 Task: In the  document conflictavoidance.odt Insert horizontal line 'above the text' Create the translated copy of the document in  'Chinese (Simplified)' Select the second point and  Clear Formatting
Action: Mouse moved to (115, 59)
Screenshot: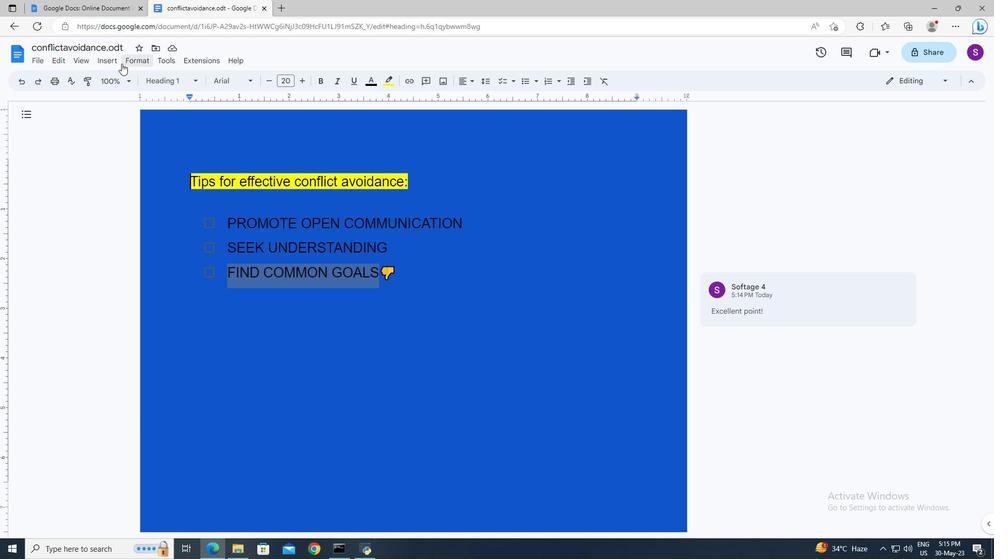 
Action: Mouse pressed left at (115, 59)
Screenshot: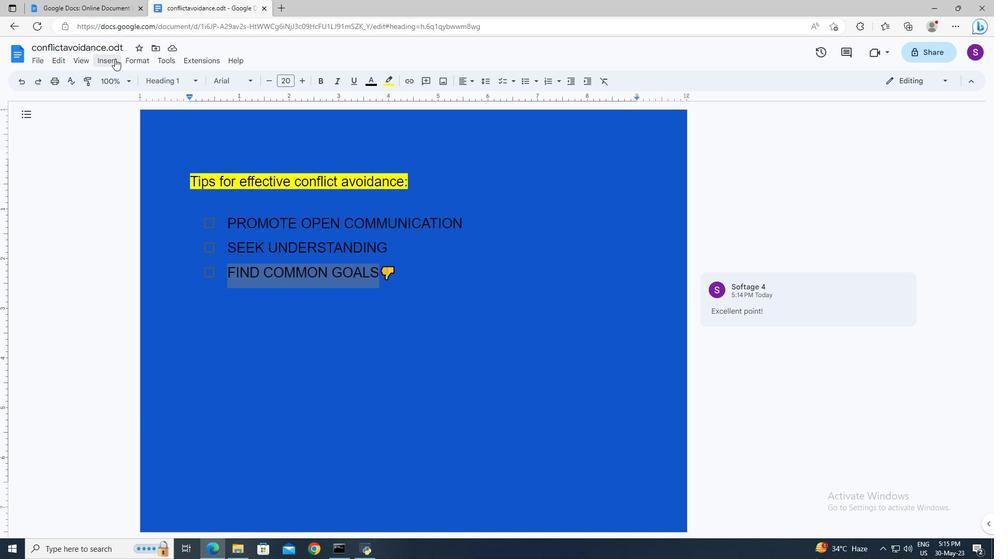 
Action: Mouse moved to (133, 144)
Screenshot: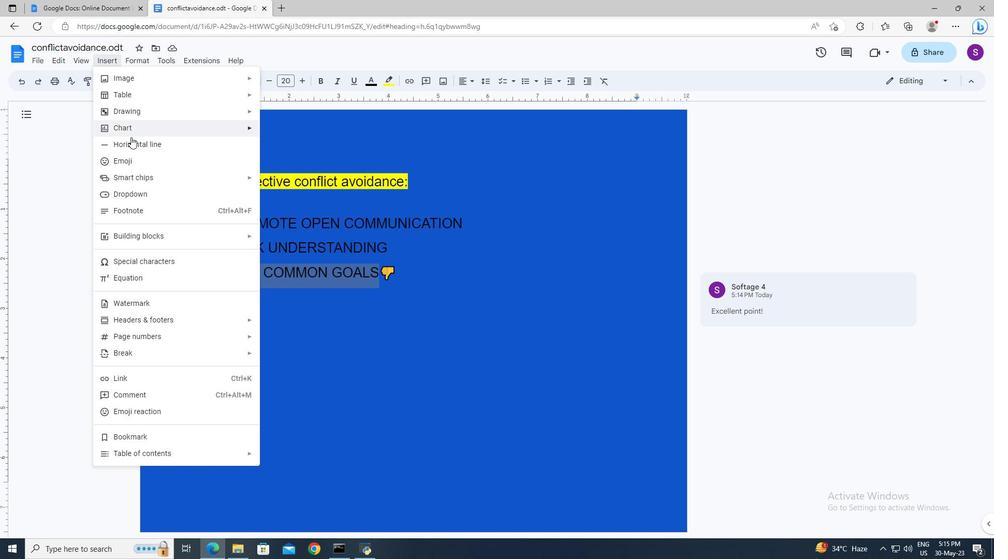 
Action: Mouse pressed left at (133, 144)
Screenshot: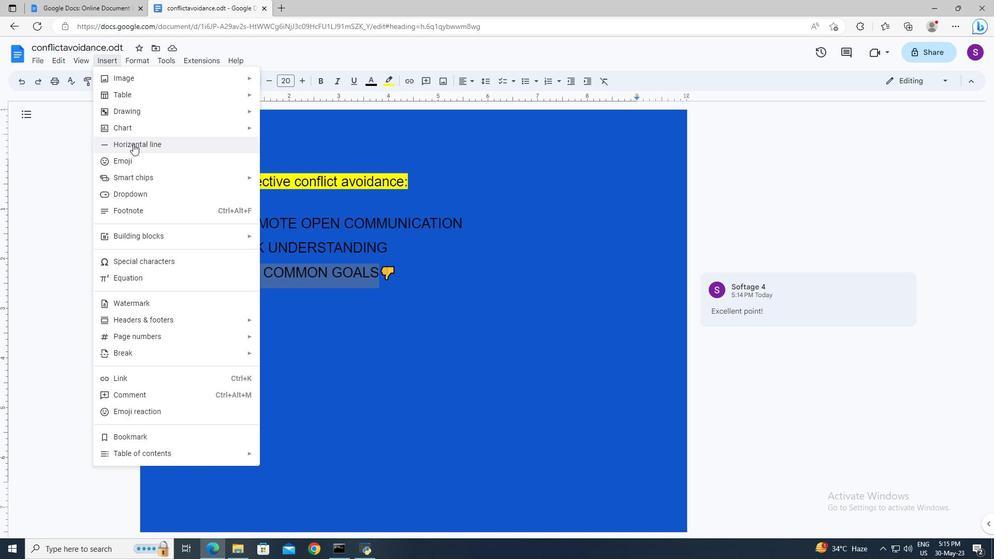
Action: Mouse moved to (174, 57)
Screenshot: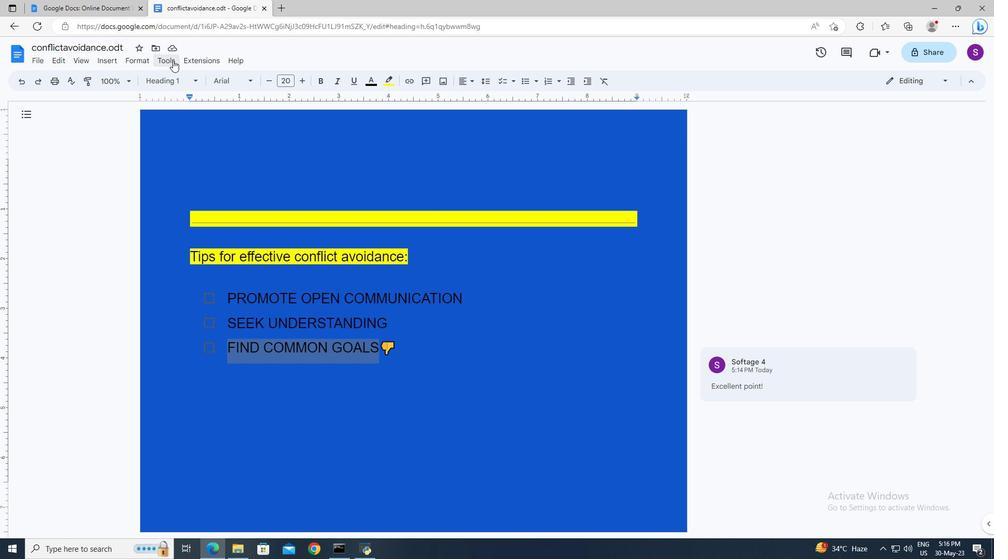 
Action: Mouse pressed left at (174, 57)
Screenshot: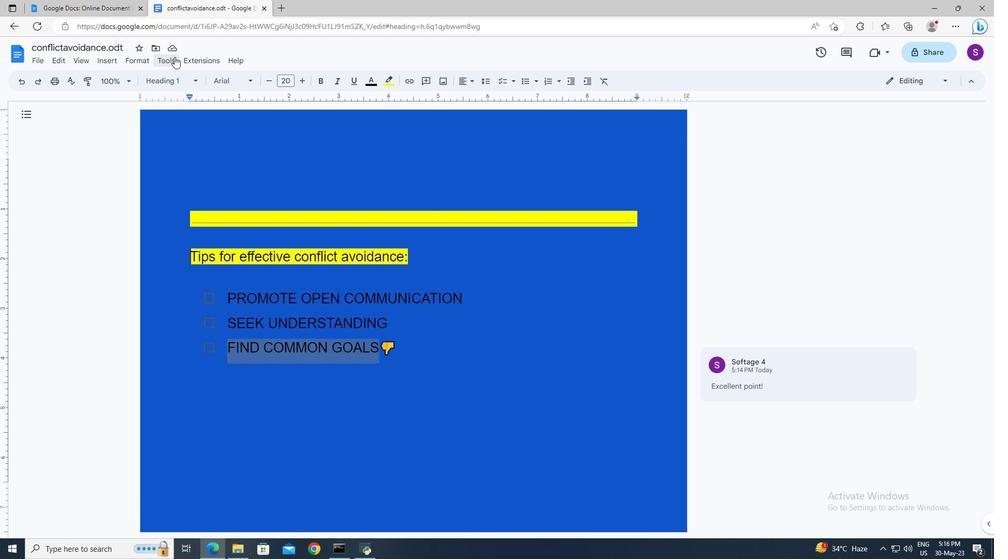 
Action: Mouse moved to (202, 232)
Screenshot: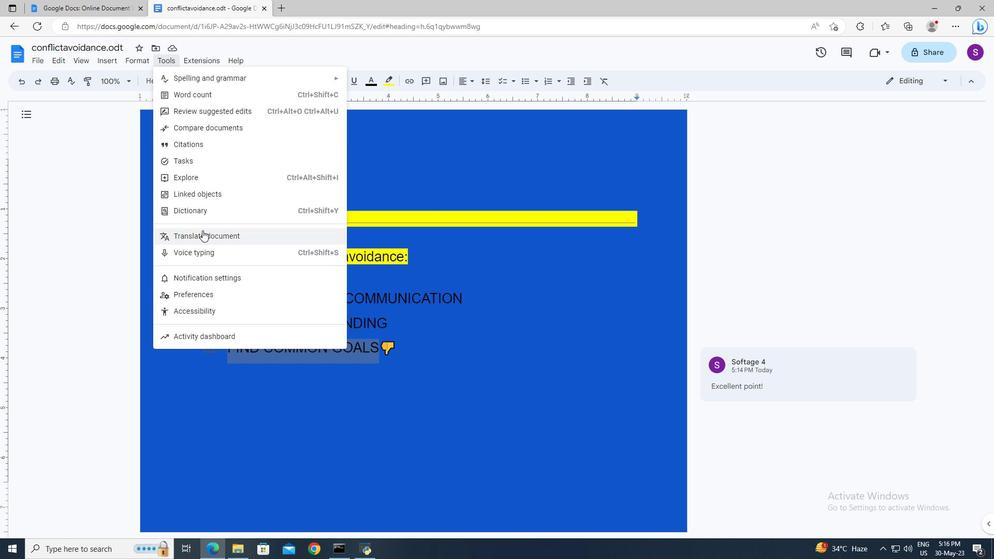 
Action: Mouse pressed left at (202, 232)
Screenshot: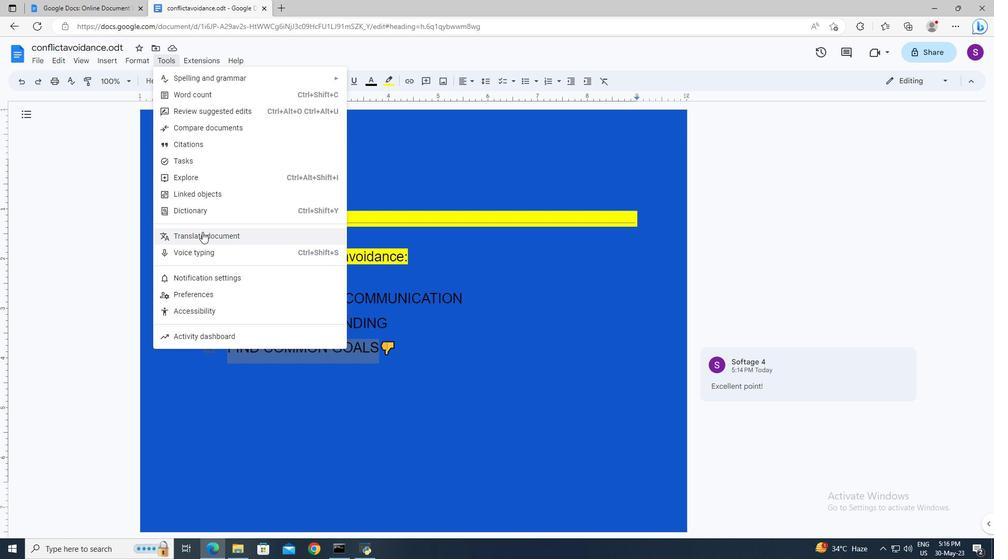 
Action: Mouse moved to (472, 314)
Screenshot: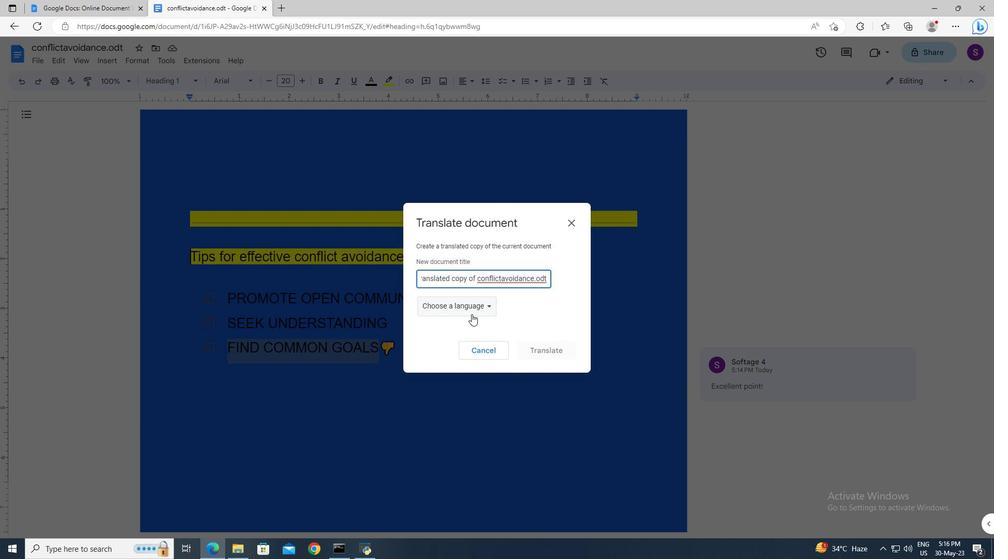 
Action: Mouse pressed left at (472, 314)
Screenshot: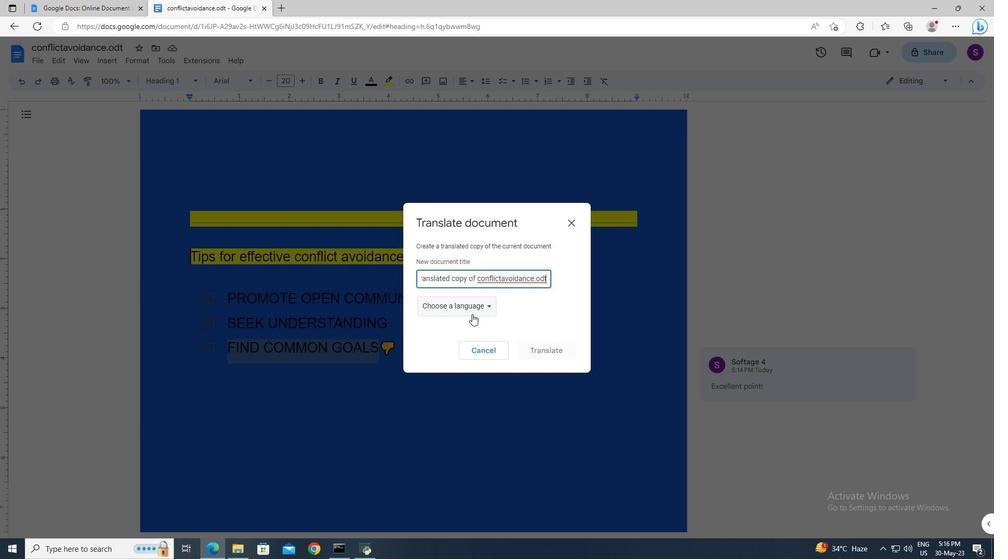 
Action: Mouse moved to (479, 360)
Screenshot: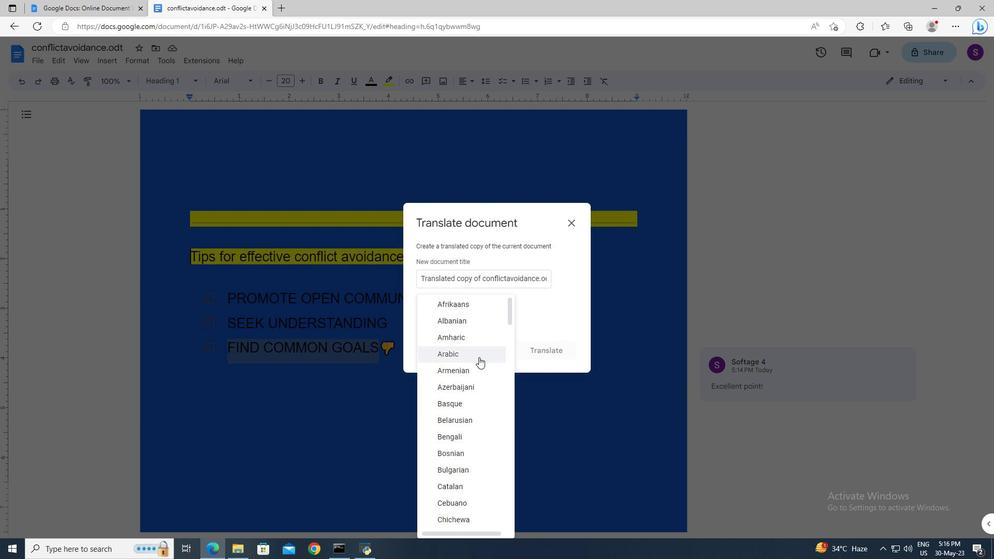 
Action: Mouse scrolled (479, 360) with delta (0, 0)
Screenshot: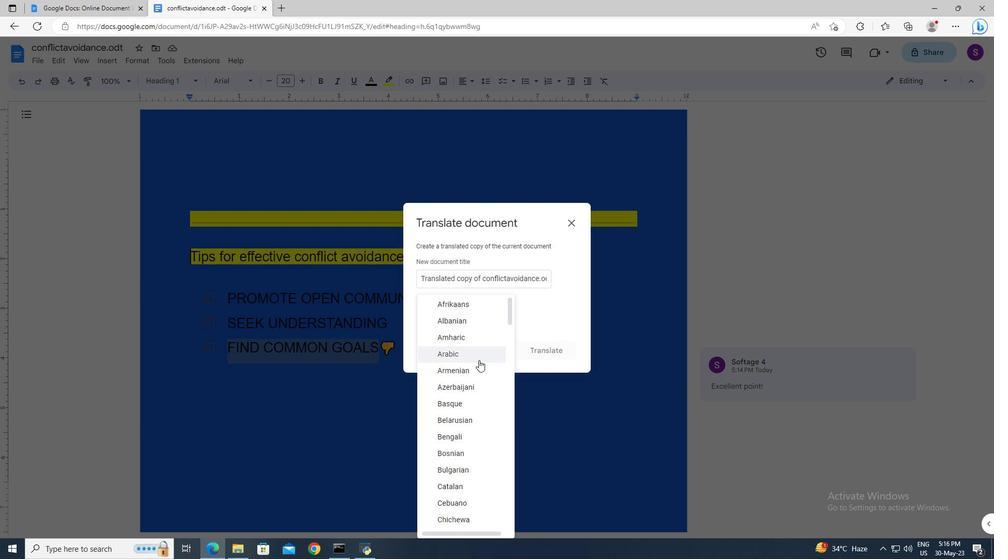 
Action: Mouse moved to (480, 364)
Screenshot: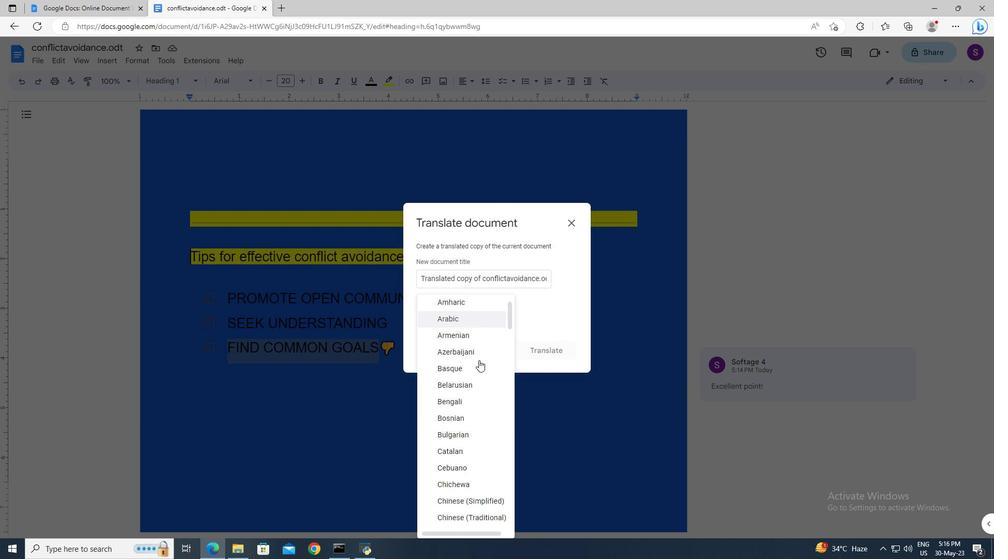 
Action: Mouse scrolled (480, 363) with delta (0, 0)
Screenshot: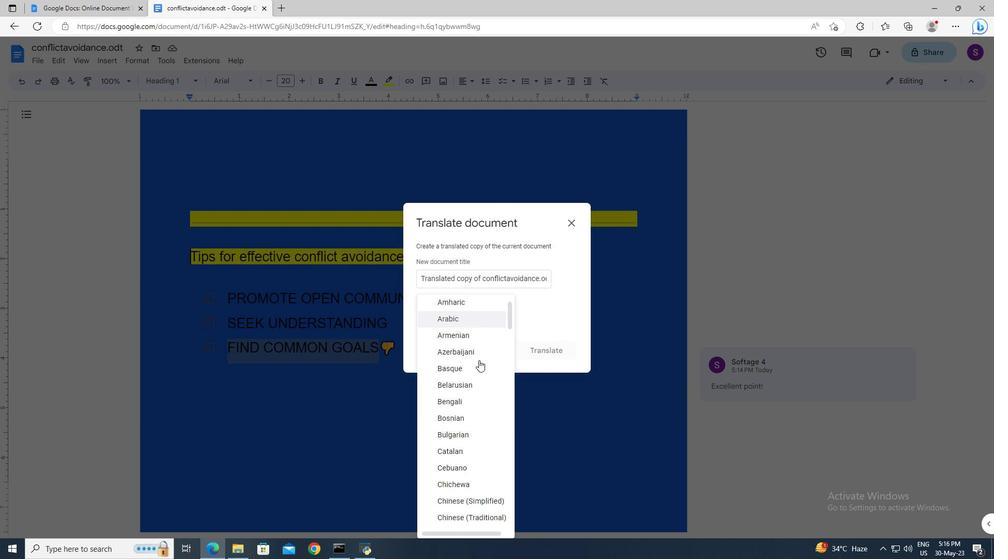 
Action: Mouse moved to (480, 366)
Screenshot: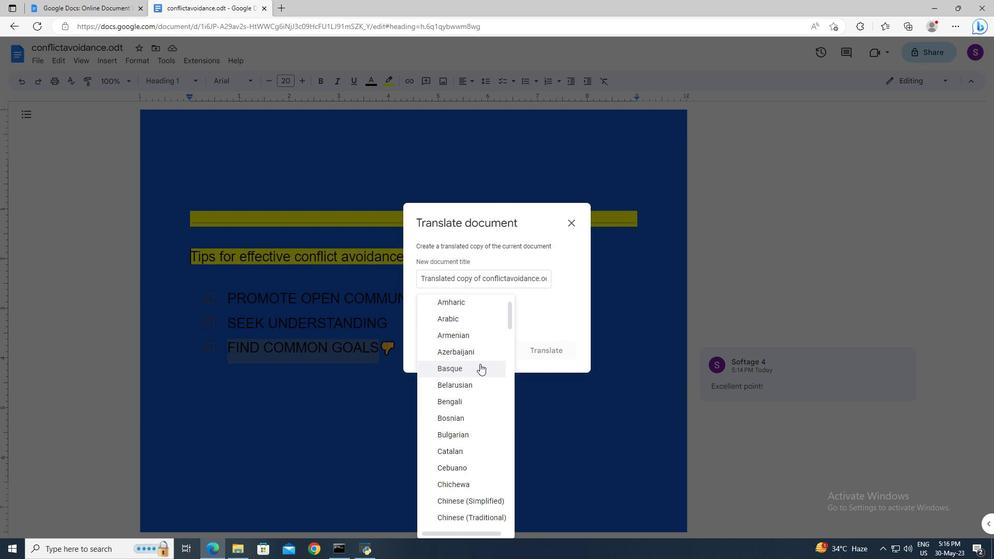 
Action: Mouse scrolled (480, 365) with delta (0, 0)
Screenshot: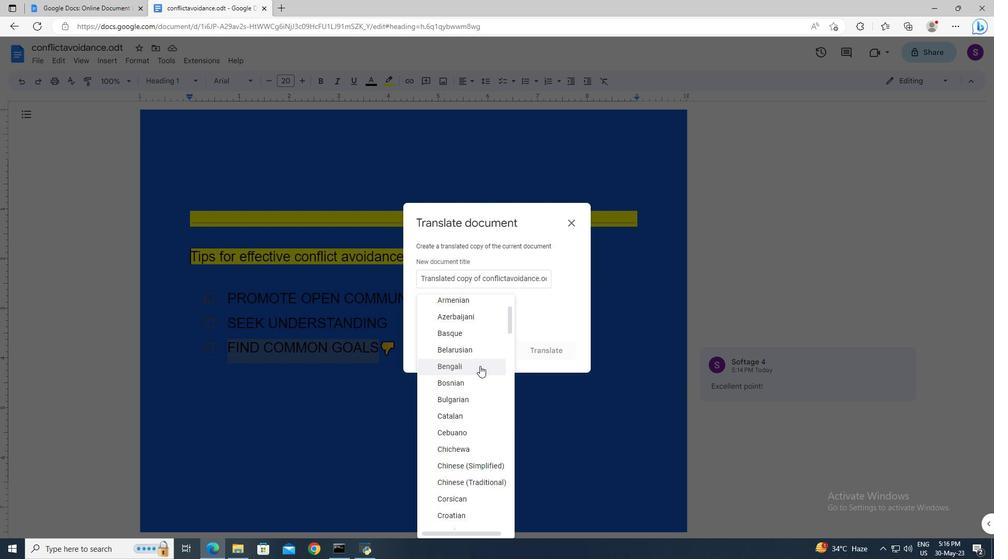 
Action: Mouse moved to (482, 431)
Screenshot: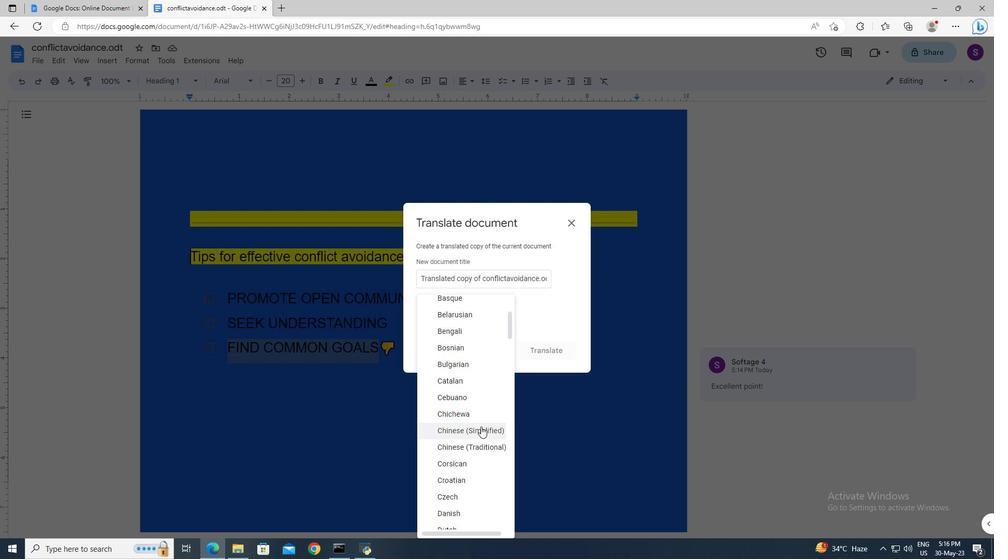 
Action: Mouse pressed left at (482, 431)
Screenshot: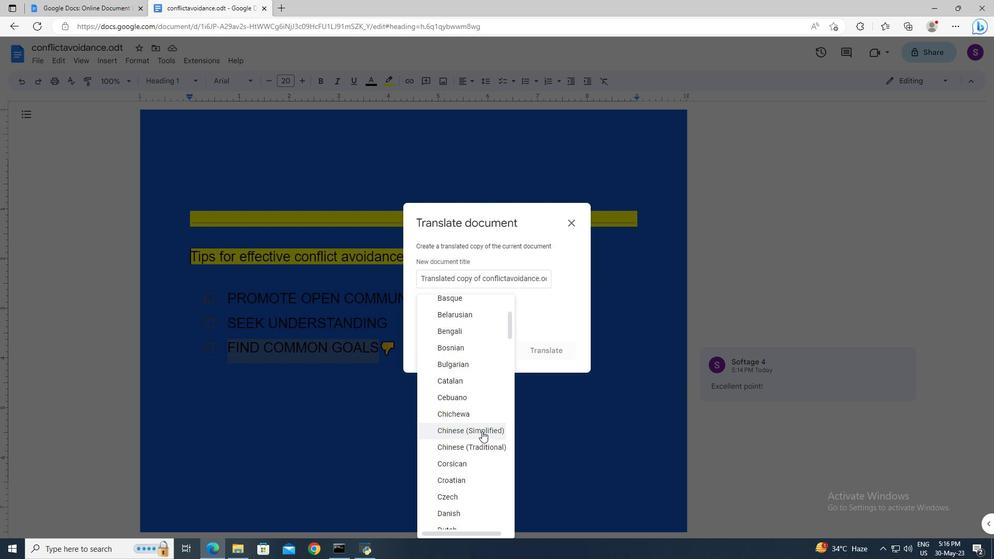 
Action: Mouse moved to (542, 353)
Screenshot: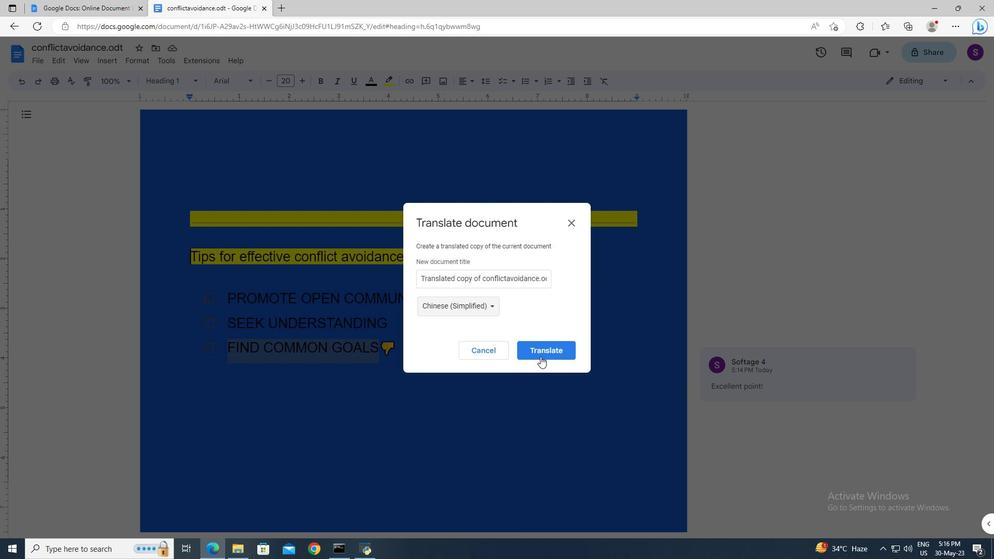 
Action: Mouse pressed left at (542, 353)
Screenshot: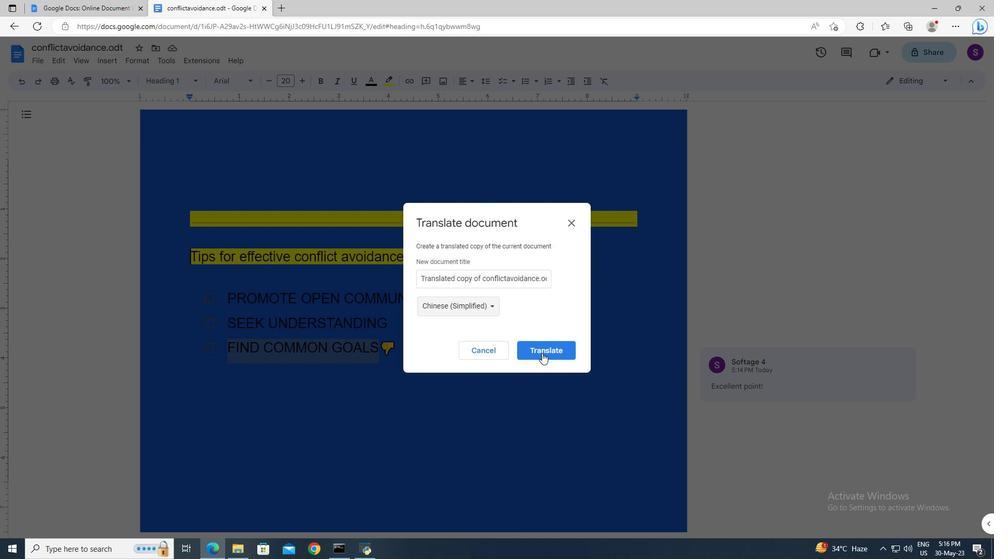 
Action: Mouse moved to (227, 12)
Screenshot: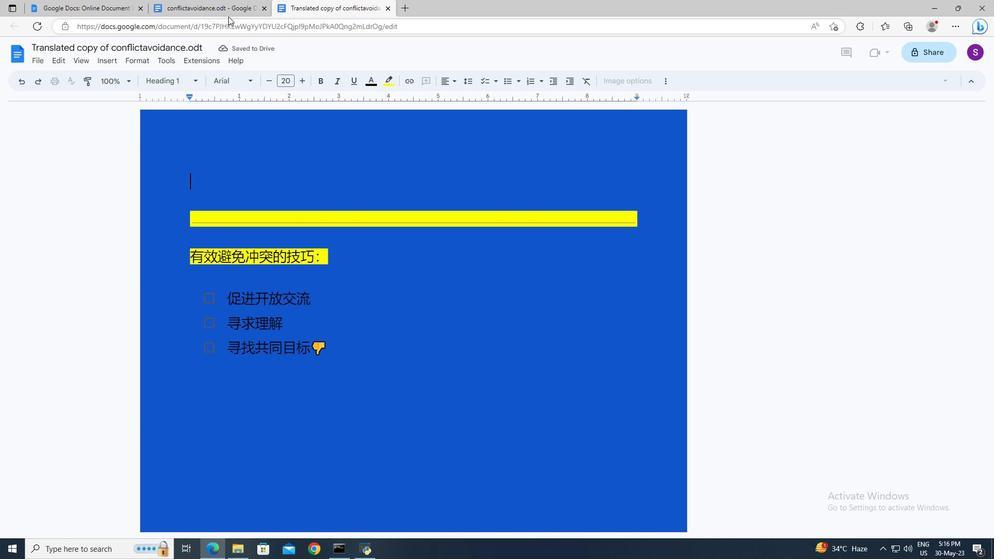 
Action: Mouse pressed left at (227, 12)
Screenshot: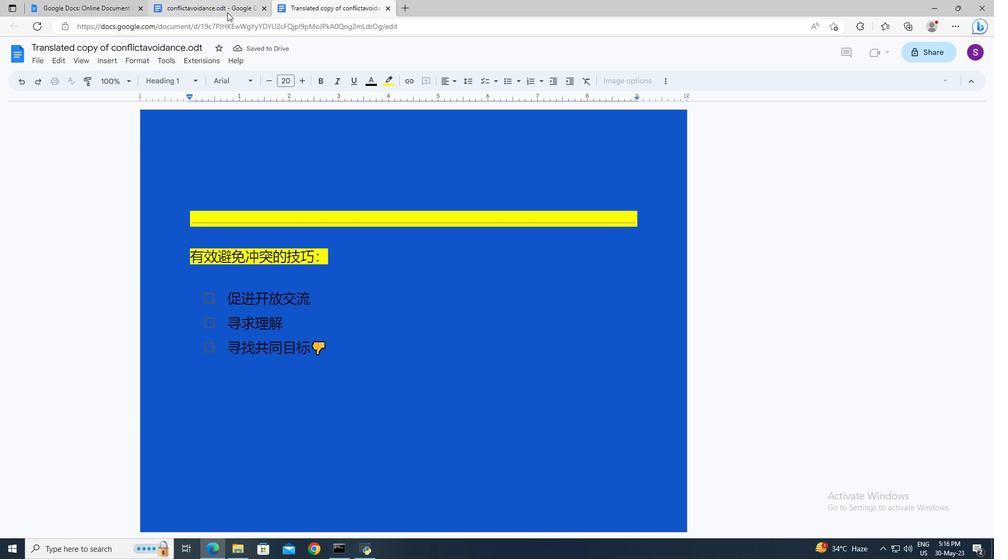 
Action: Mouse moved to (229, 328)
Screenshot: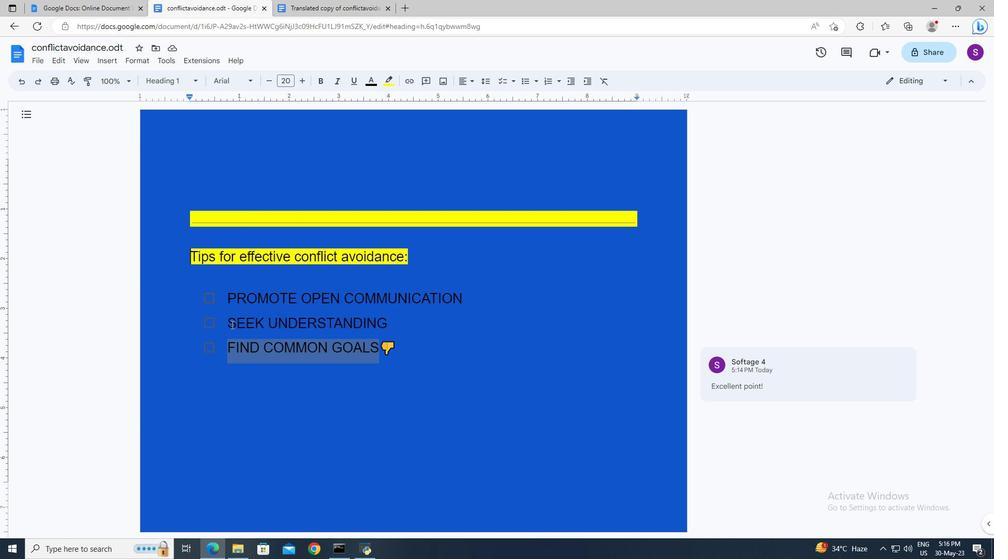 
Action: Mouse pressed left at (229, 328)
Screenshot: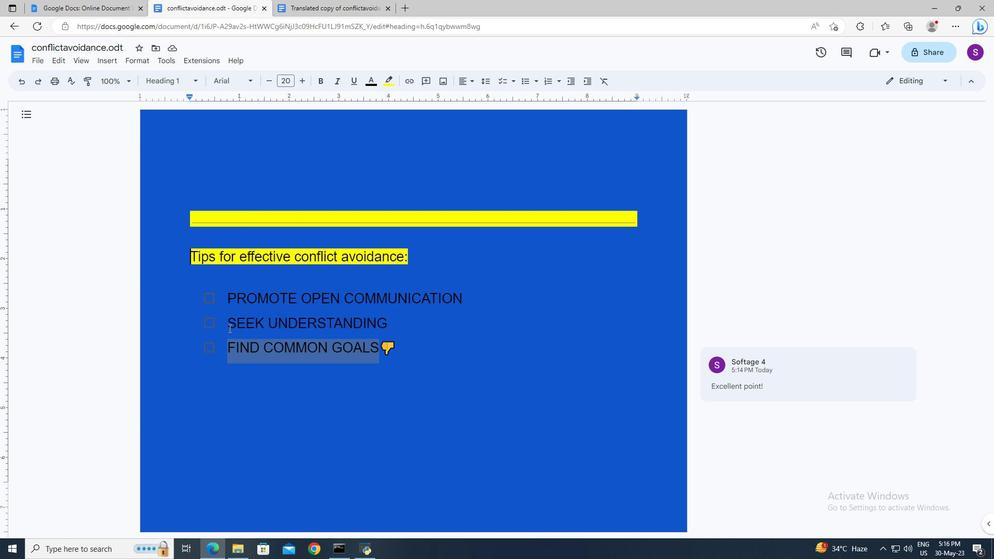 
Action: Key pressed <Key.shift><Key.right><Key.right>
Screenshot: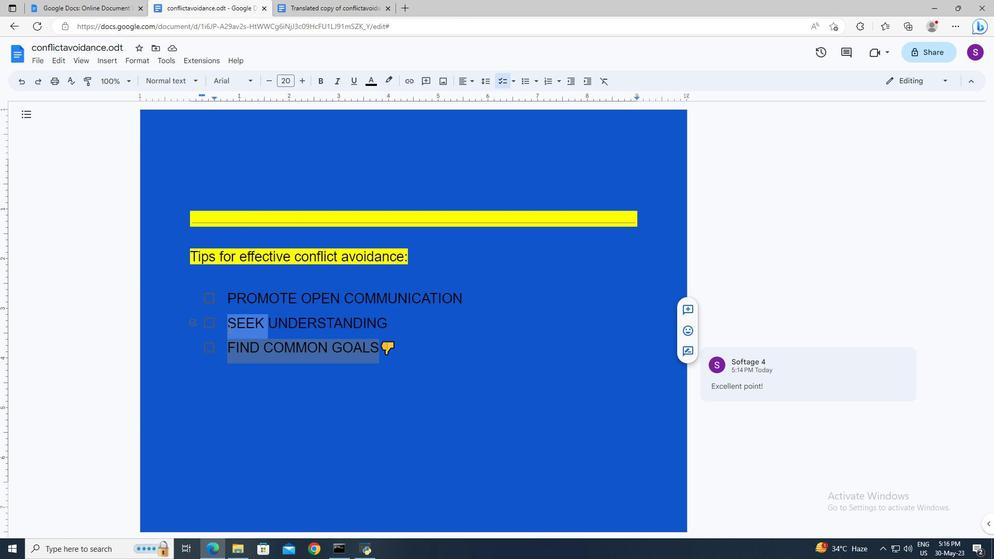 
Action: Mouse moved to (607, 81)
Screenshot: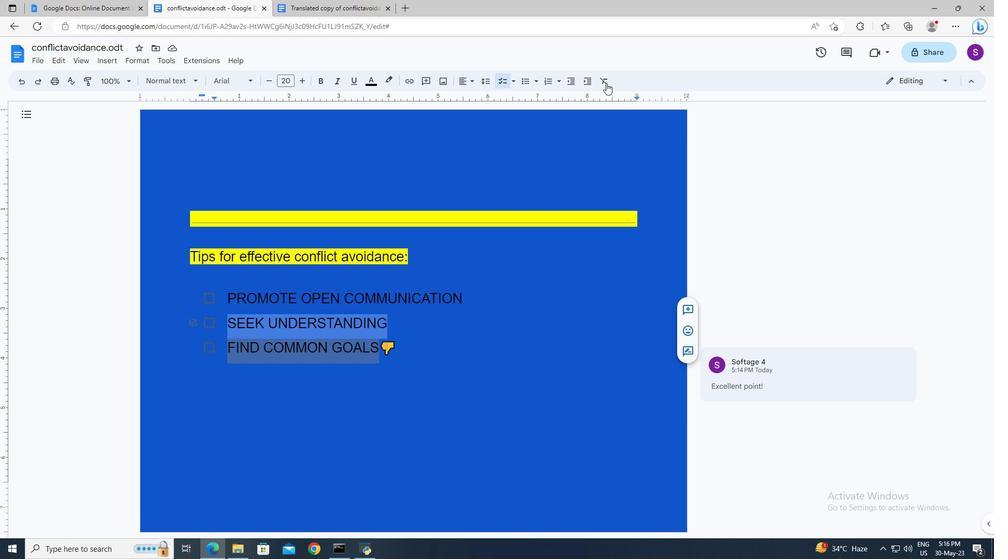 
Action: Mouse pressed left at (607, 81)
Screenshot: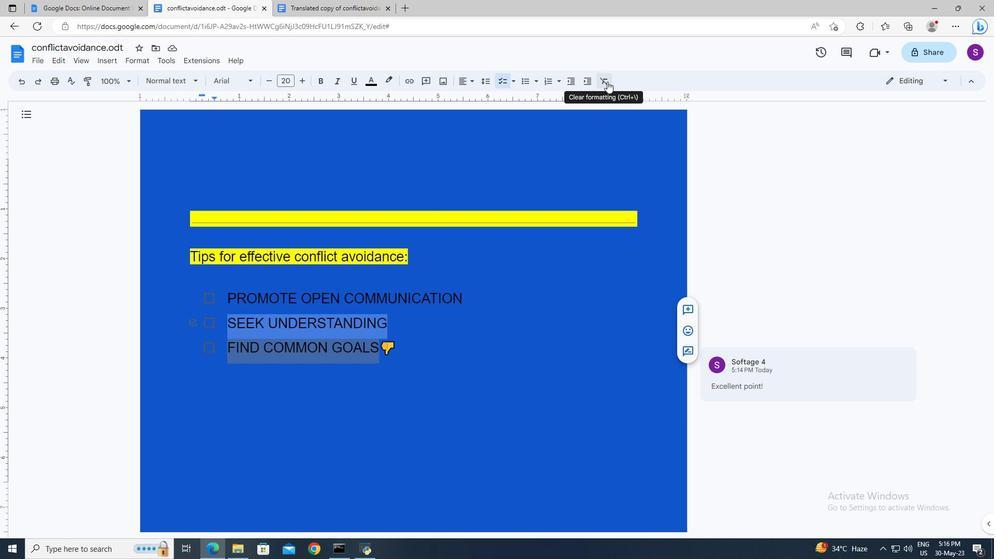 
Action: Mouse moved to (517, 325)
Screenshot: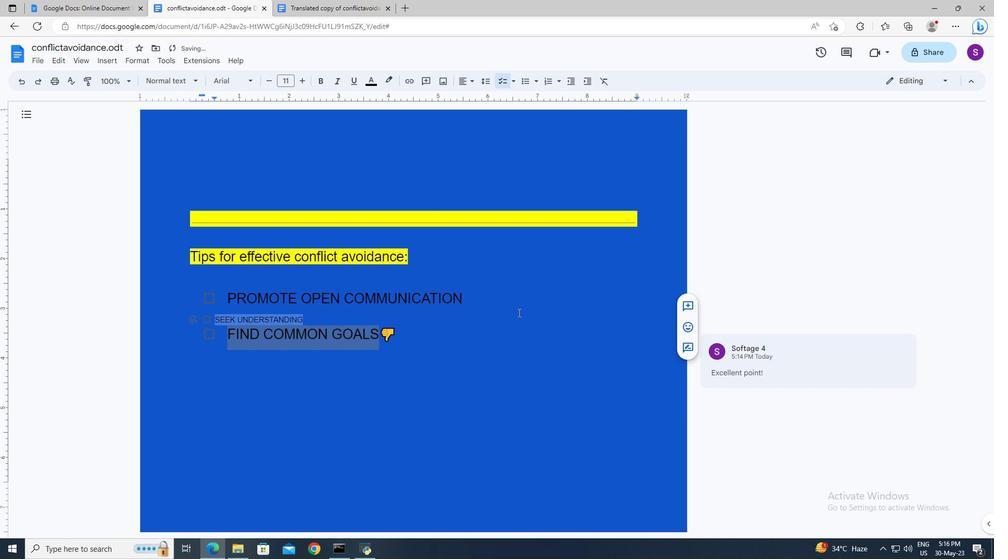 
Action: Mouse pressed left at (517, 325)
Screenshot: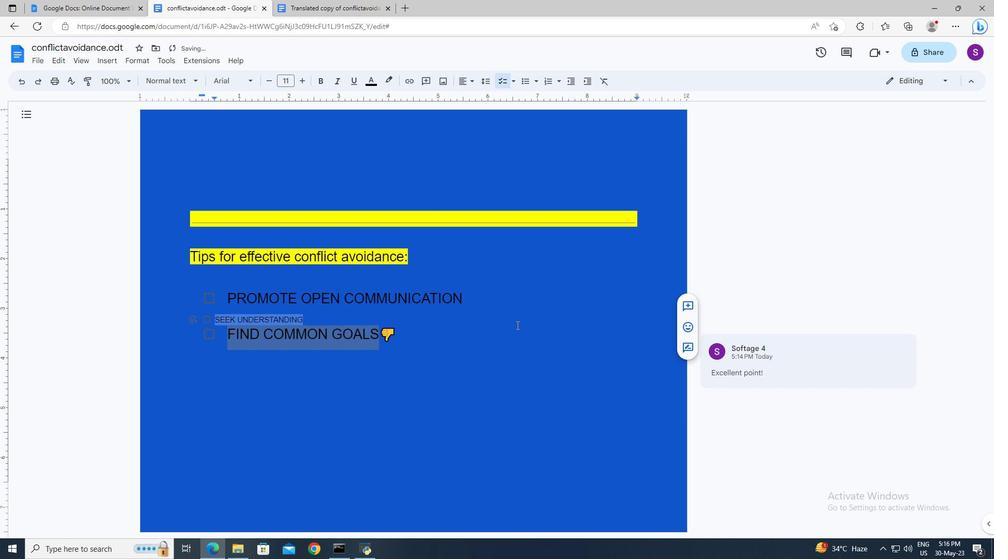 
